 Task: Open a template Informal Letter by  Plum save the file as ledger.odt Remove the following options from template: 'your brand'. Replace Hello Fan with ' Good Morning' and change the date to 32 September, 2023. Replace body of the letter with  Thank you so much for your generous gift. Your thoughtfulness and support mean the world to me. I'm truly grateful for your kindness.; apply Font Style 'Comic Sans MS' and font size  18 Add name: Ryan
Action: Mouse moved to (694, 87)
Screenshot: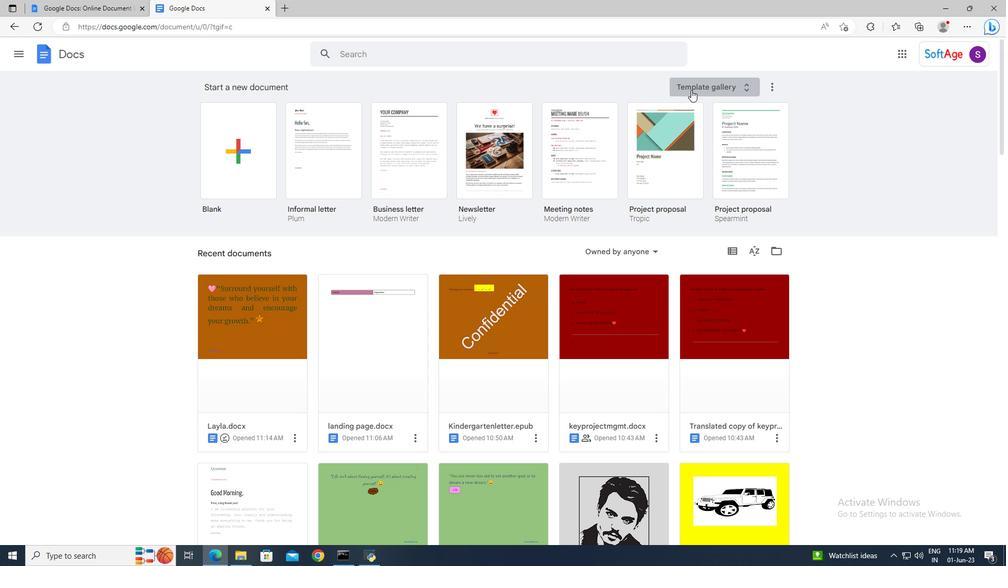 
Action: Mouse pressed left at (694, 87)
Screenshot: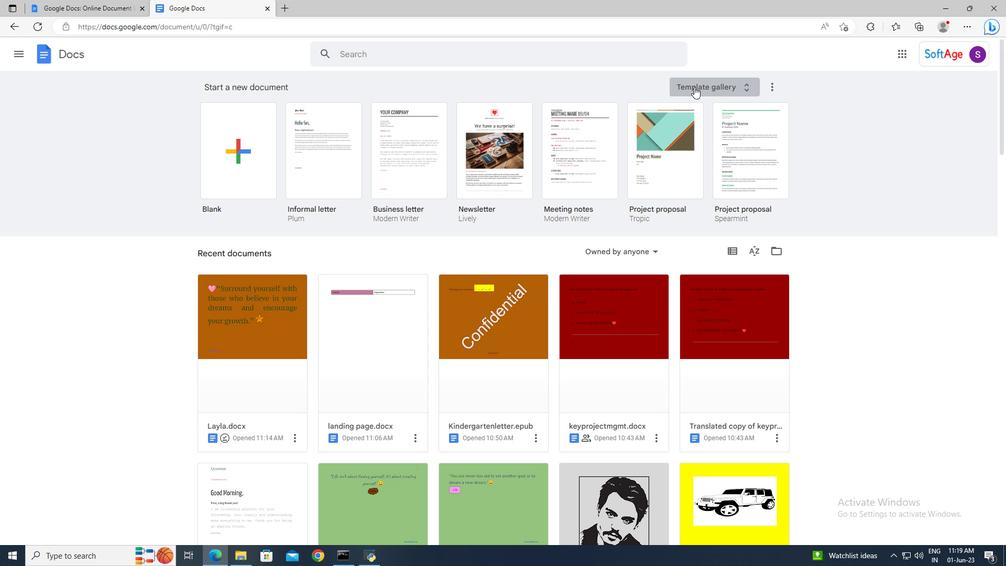 
Action: Mouse moved to (655, 211)
Screenshot: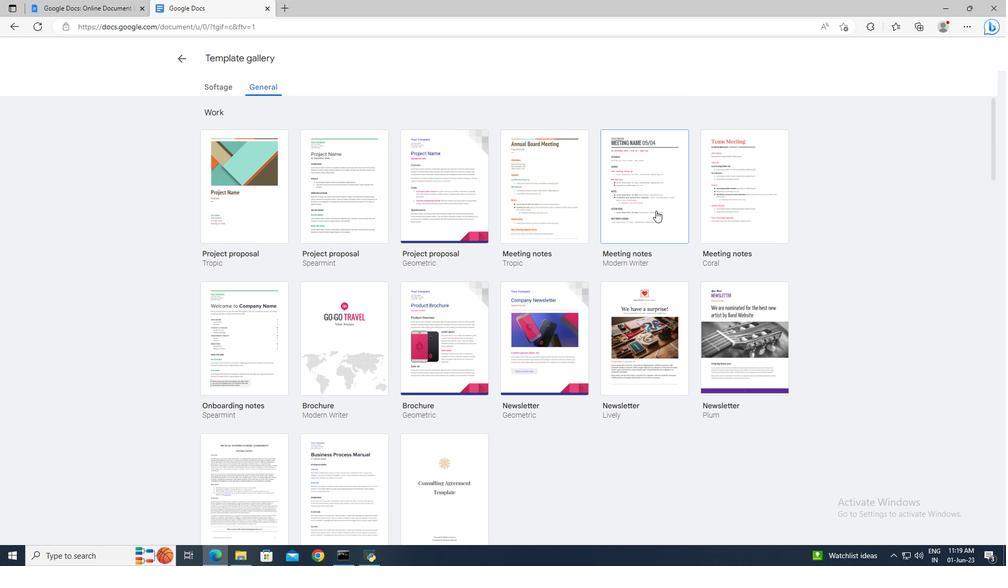 
Action: Mouse scrolled (655, 210) with delta (0, 0)
Screenshot: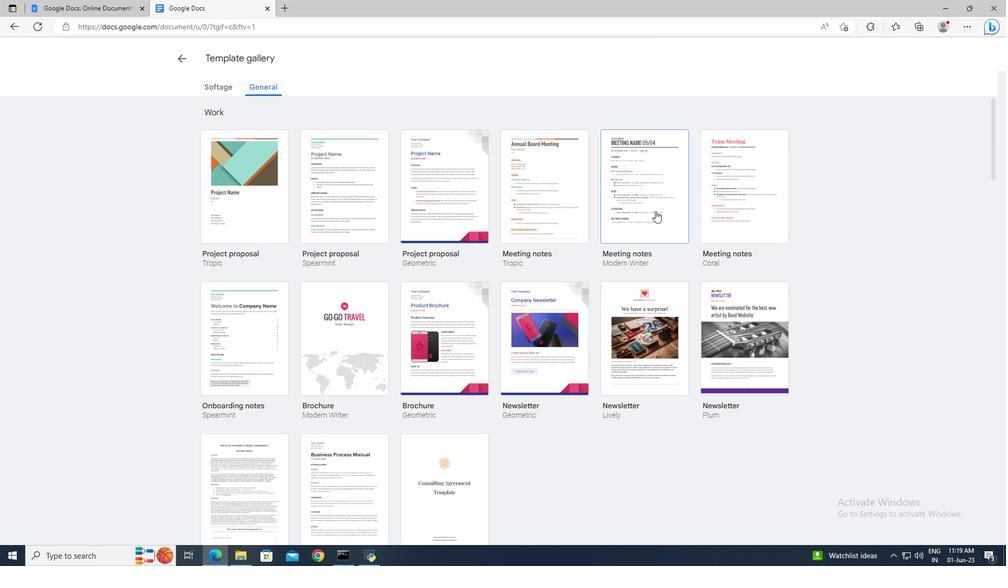 
Action: Mouse scrolled (655, 210) with delta (0, 0)
Screenshot: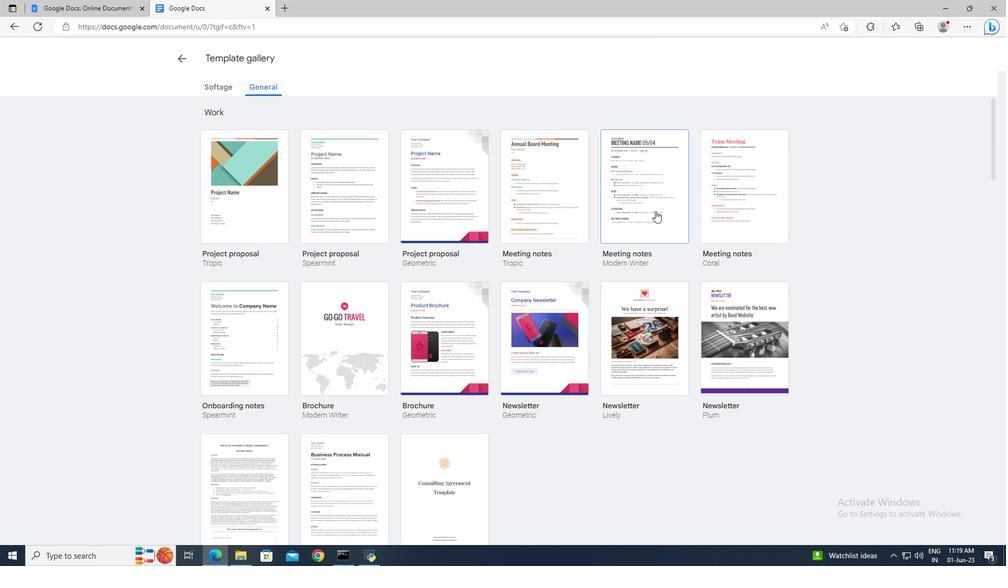 
Action: Mouse scrolled (655, 210) with delta (0, 0)
Screenshot: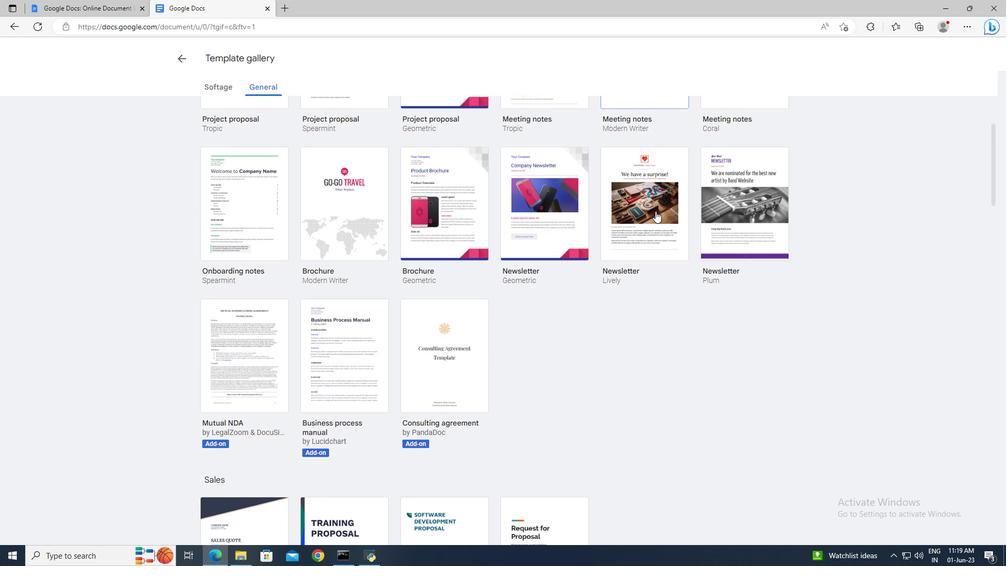 
Action: Mouse scrolled (655, 211) with delta (0, 0)
Screenshot: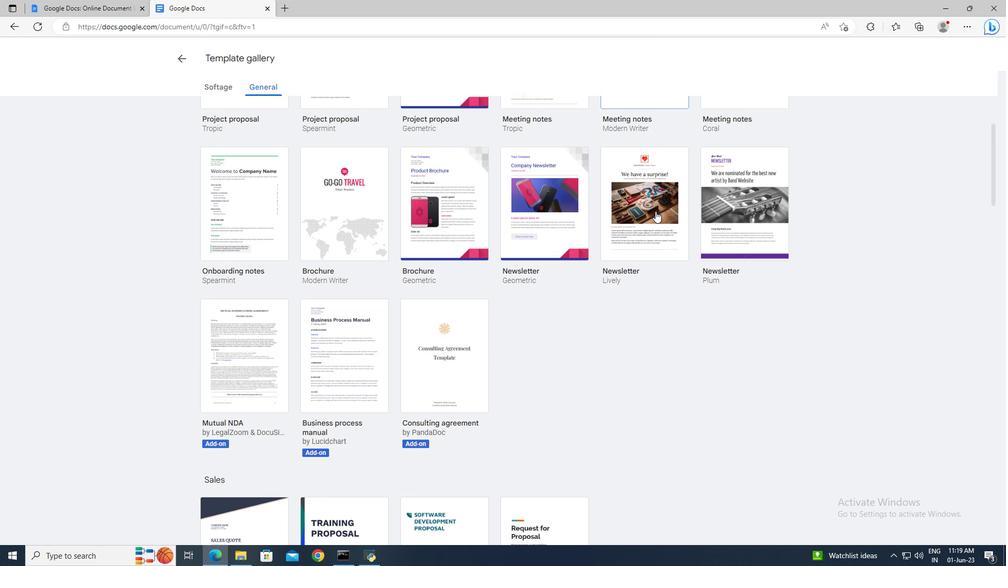 
Action: Mouse scrolled (655, 210) with delta (0, 0)
Screenshot: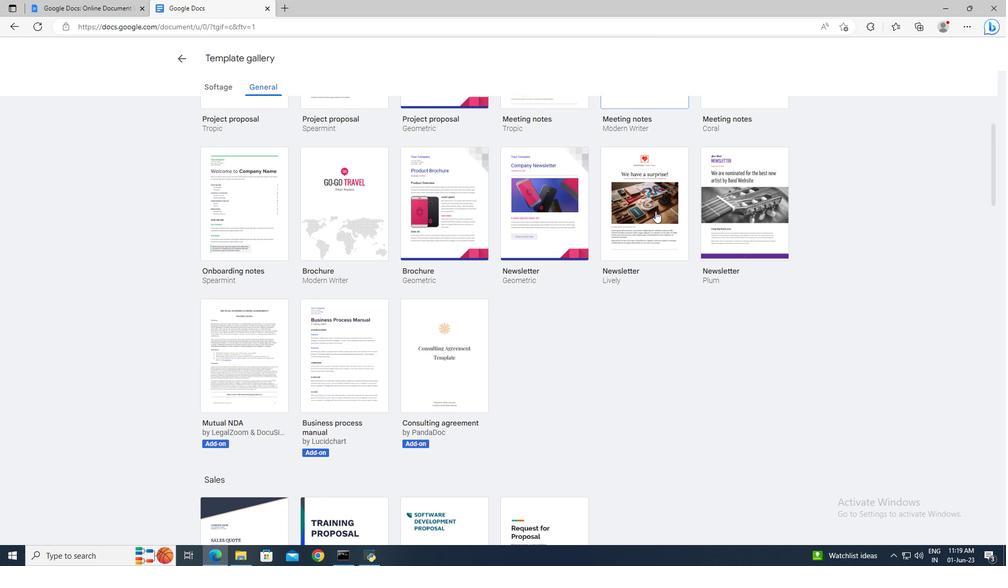 
Action: Mouse scrolled (655, 210) with delta (0, 0)
Screenshot: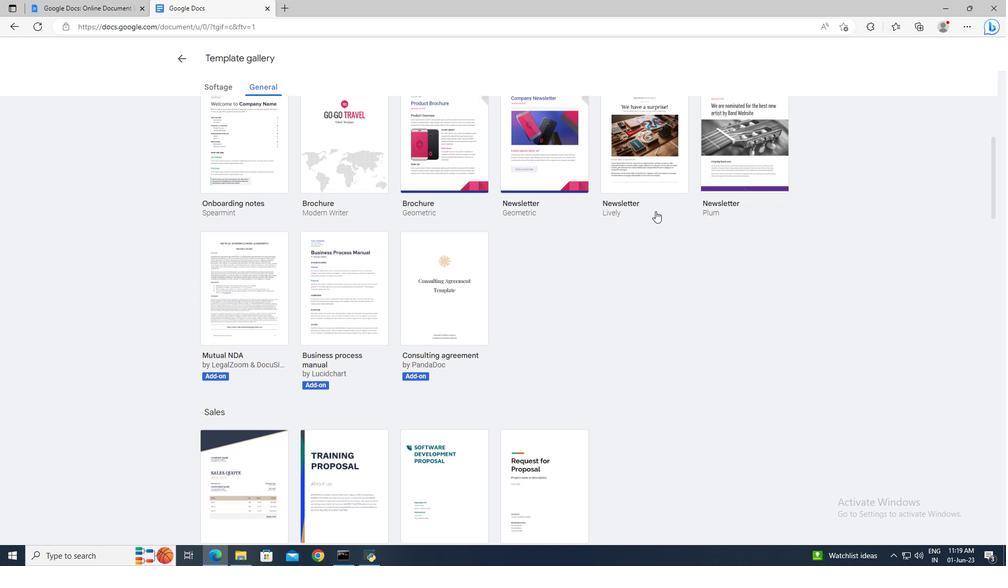 
Action: Mouse scrolled (655, 210) with delta (0, 0)
Screenshot: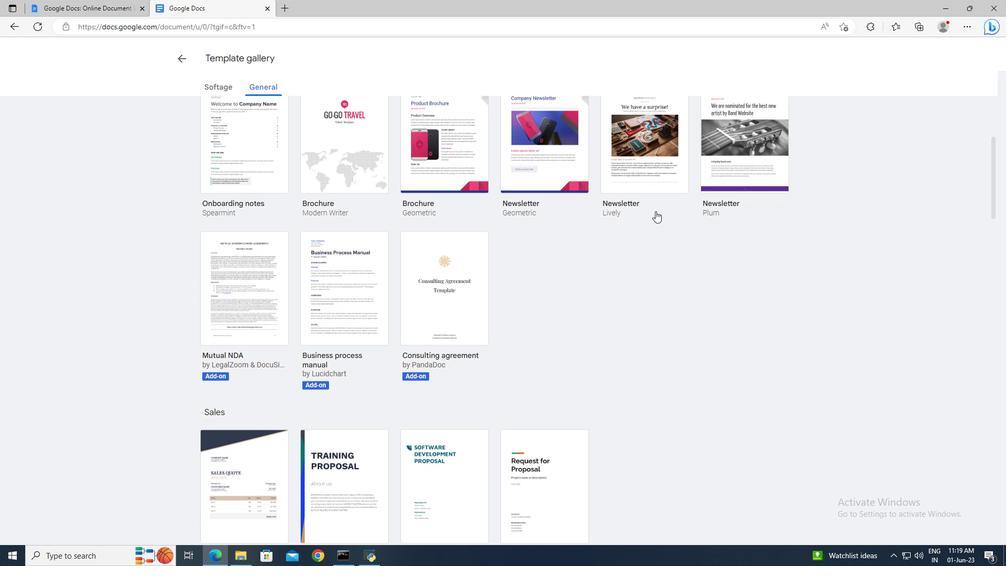 
Action: Mouse scrolled (655, 210) with delta (0, 0)
Screenshot: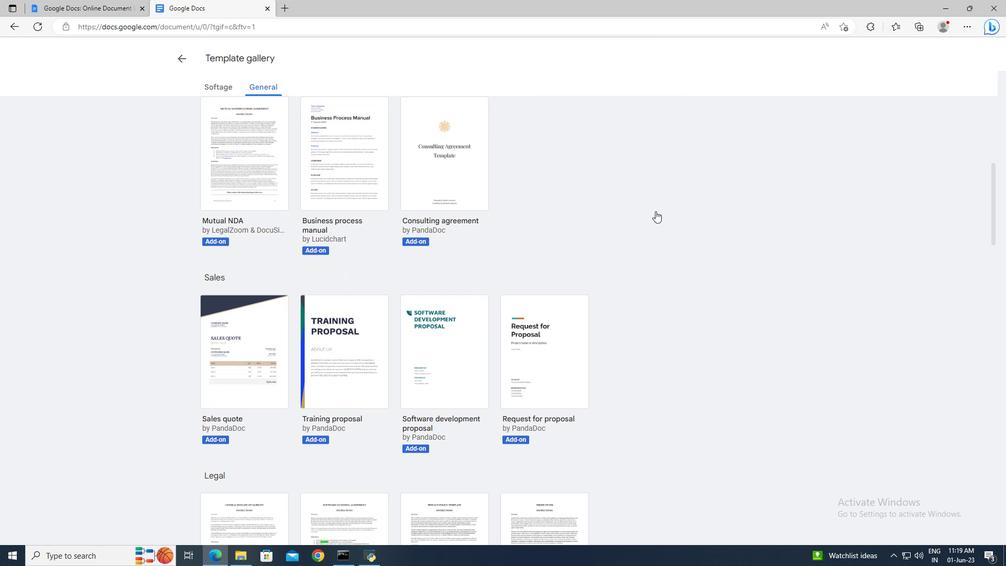 
Action: Mouse scrolled (655, 210) with delta (0, 0)
Screenshot: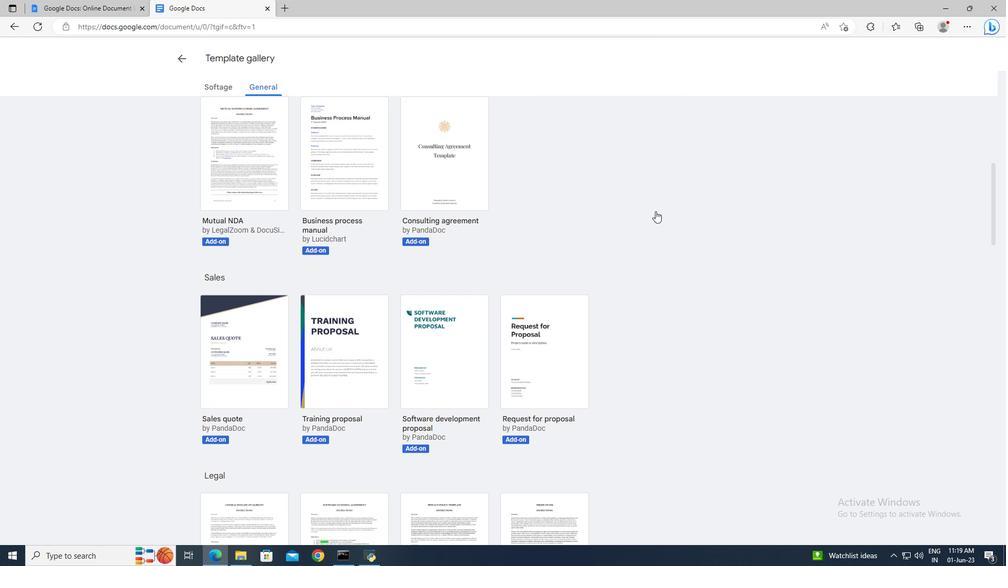 
Action: Mouse scrolled (655, 210) with delta (0, 0)
Screenshot: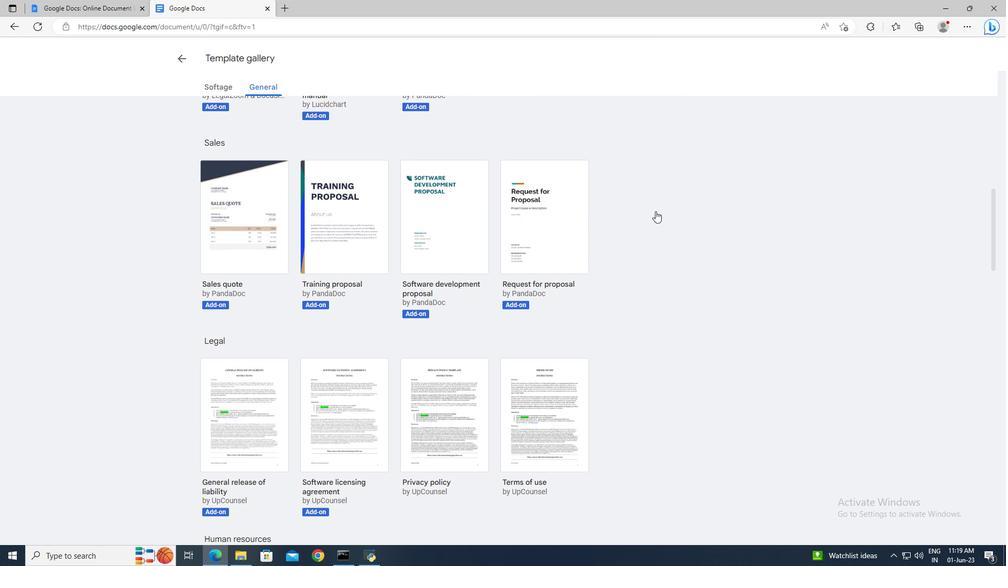 
Action: Mouse scrolled (655, 210) with delta (0, 0)
Screenshot: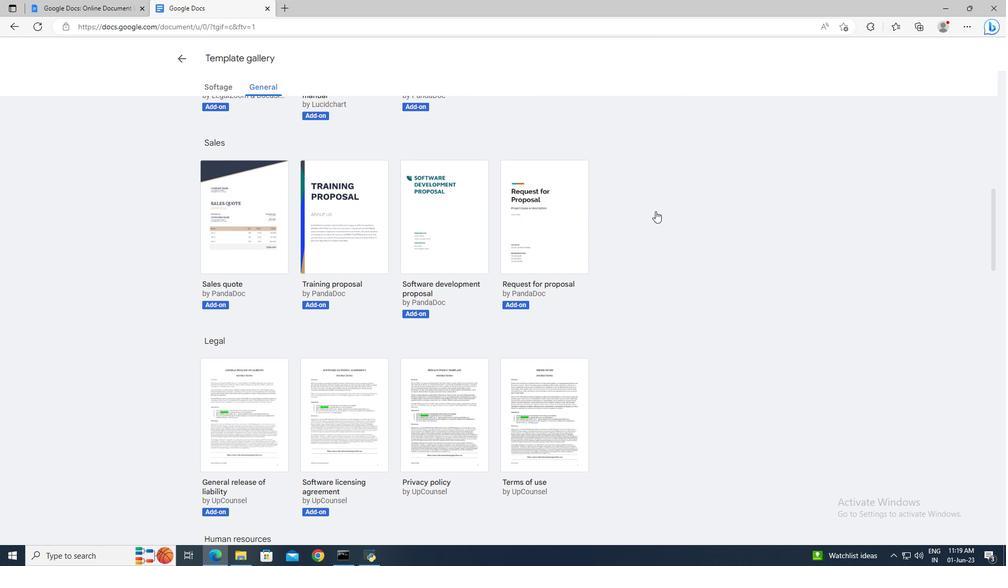 
Action: Mouse scrolled (655, 210) with delta (0, 0)
Screenshot: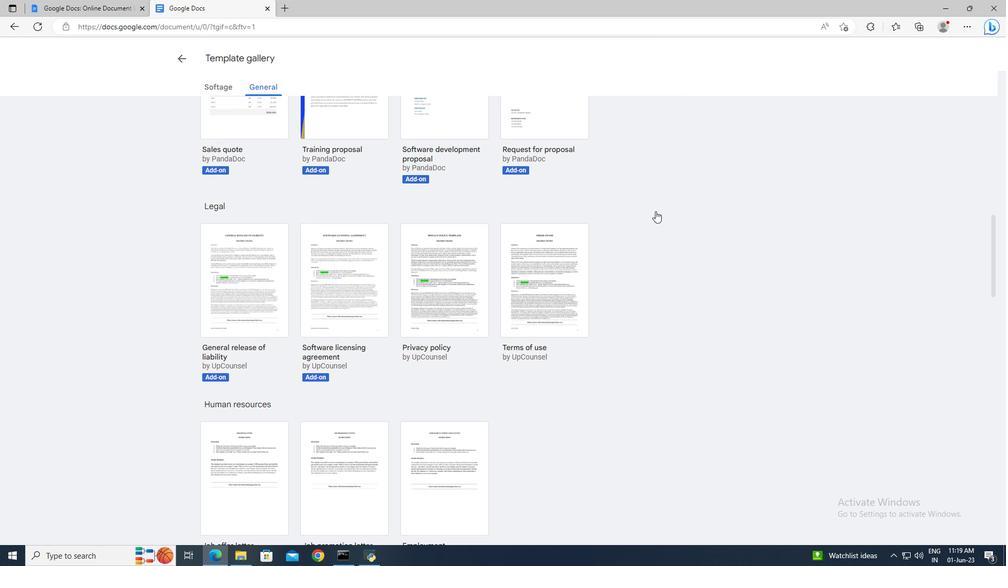 
Action: Mouse scrolled (655, 210) with delta (0, 0)
Screenshot: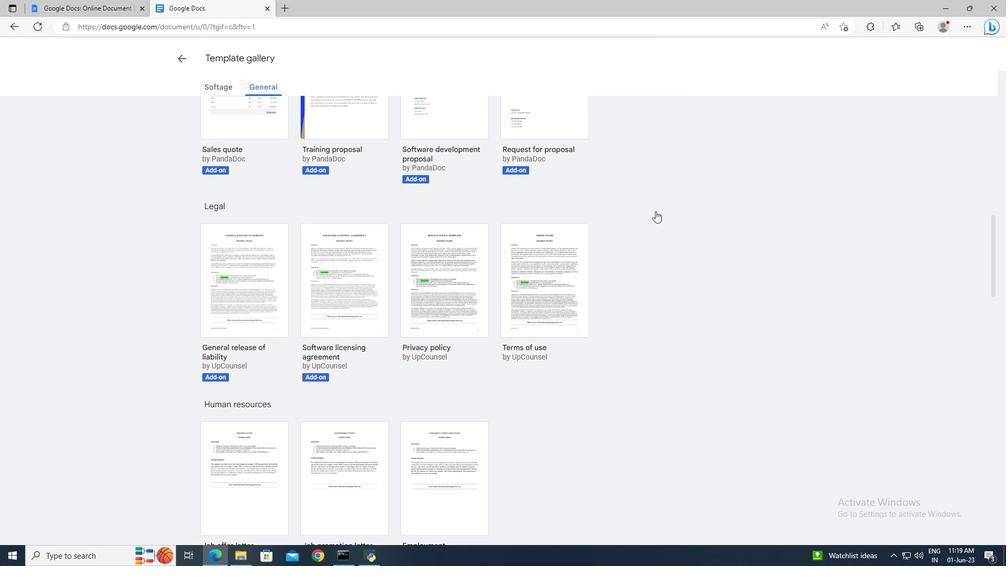 
Action: Mouse scrolled (655, 210) with delta (0, 0)
Screenshot: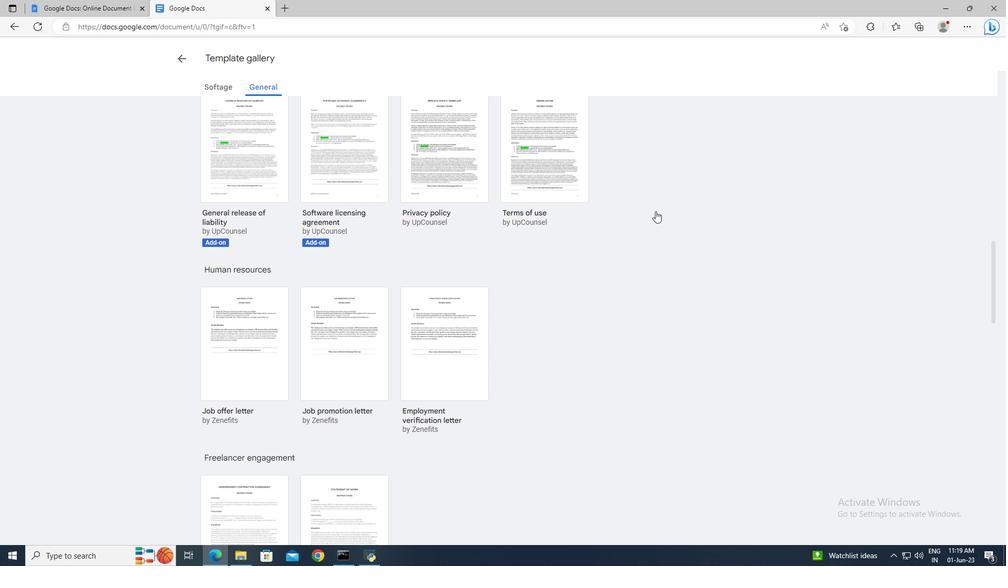 
Action: Mouse scrolled (655, 210) with delta (0, 0)
Screenshot: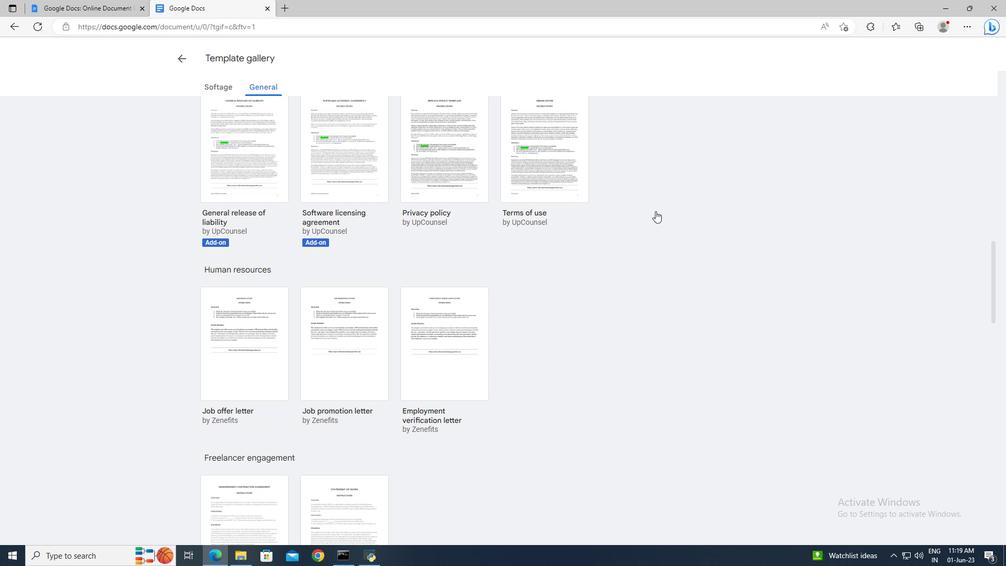 
Action: Mouse scrolled (655, 210) with delta (0, 0)
Screenshot: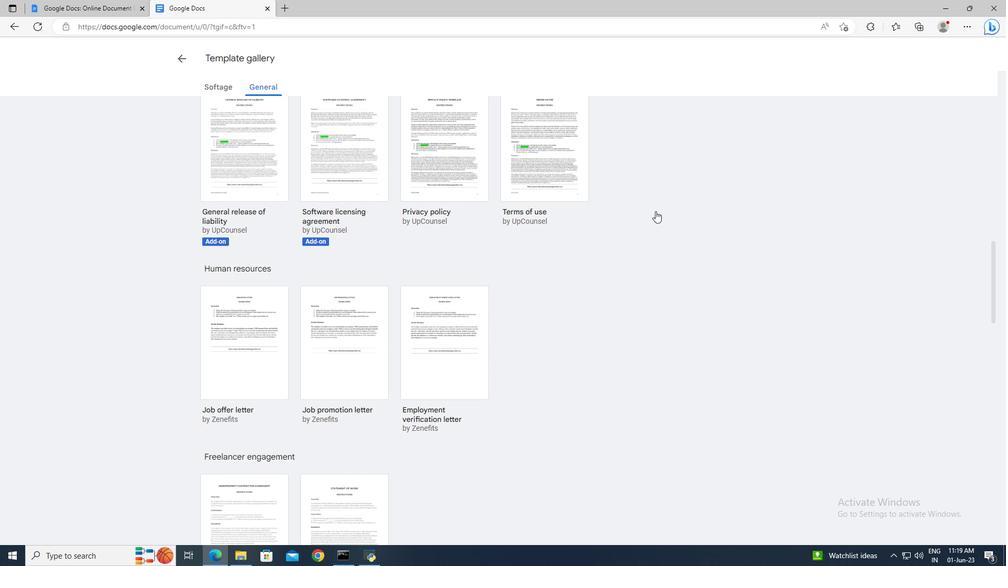 
Action: Mouse scrolled (655, 210) with delta (0, 0)
Screenshot: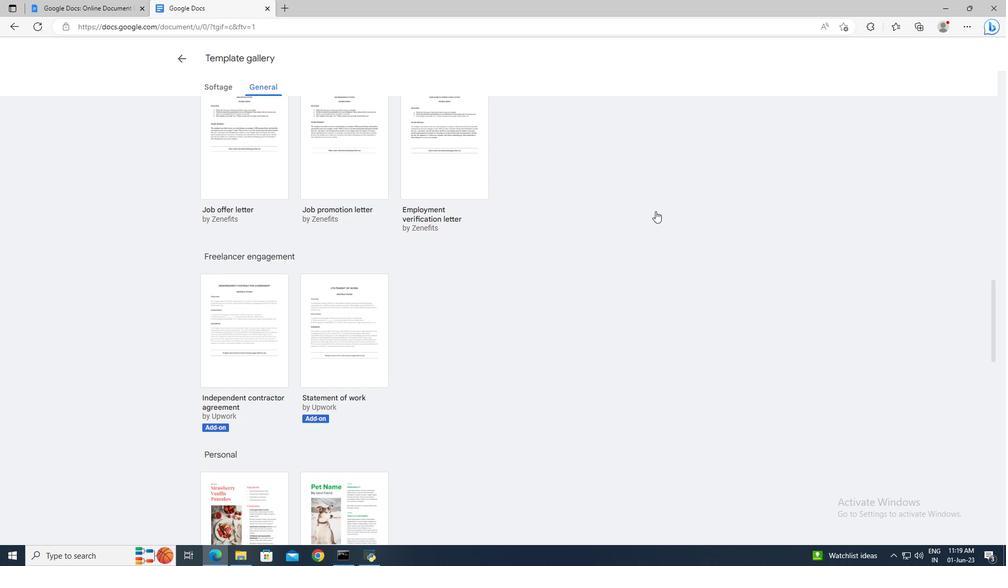 
Action: Mouse scrolled (655, 210) with delta (0, 0)
Screenshot: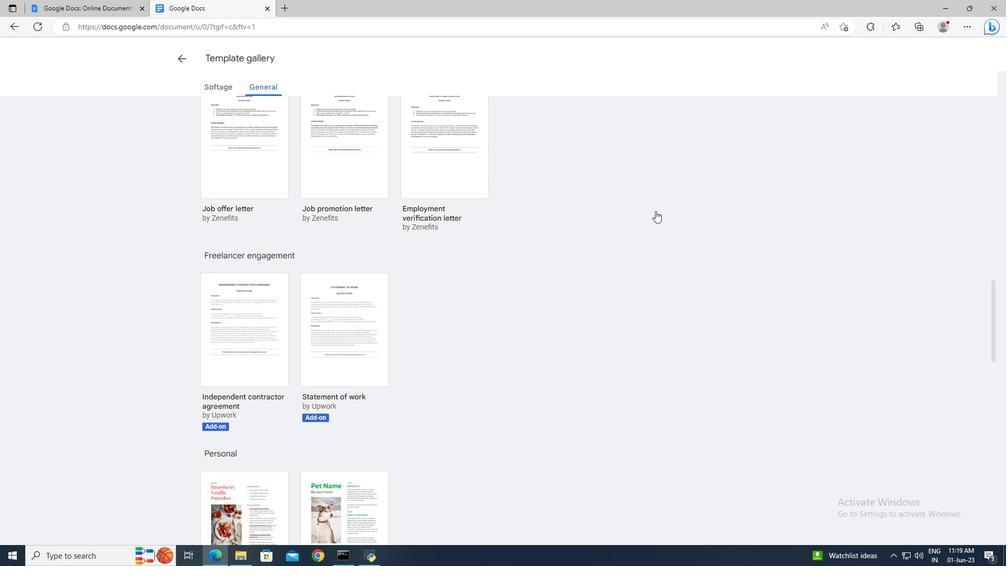 
Action: Mouse scrolled (655, 210) with delta (0, 0)
Screenshot: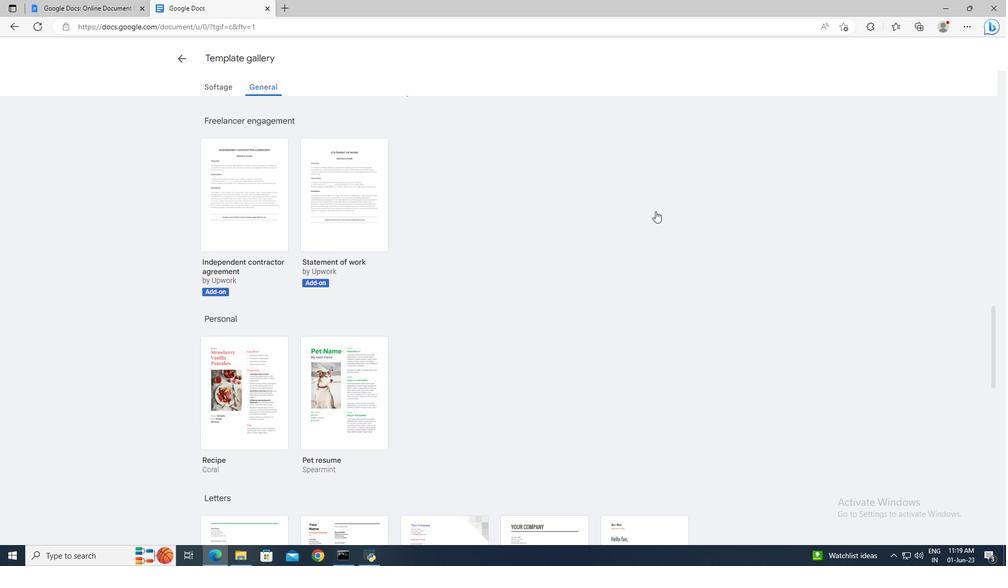 
Action: Mouse scrolled (655, 210) with delta (0, 0)
Screenshot: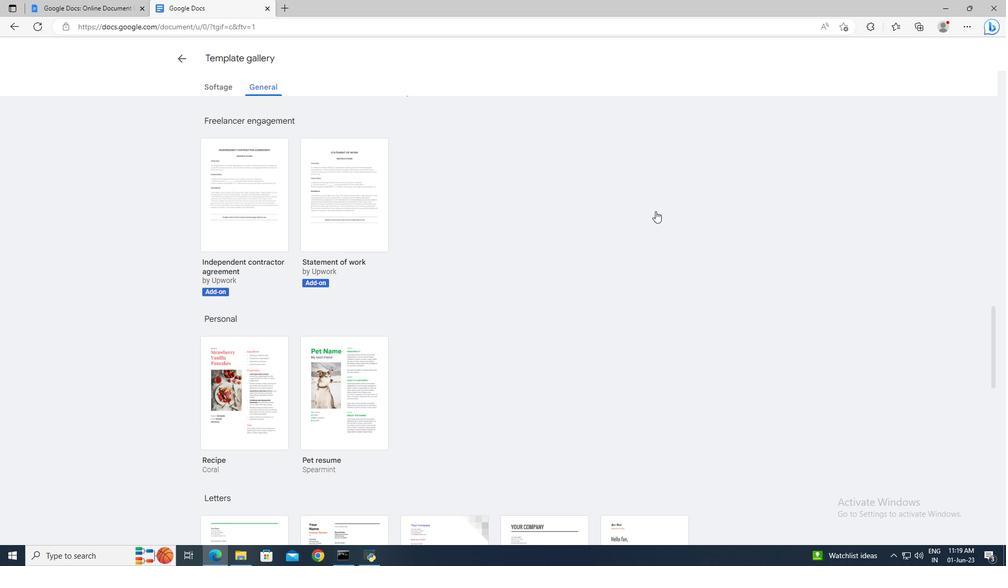 
Action: Mouse scrolled (655, 210) with delta (0, 0)
Screenshot: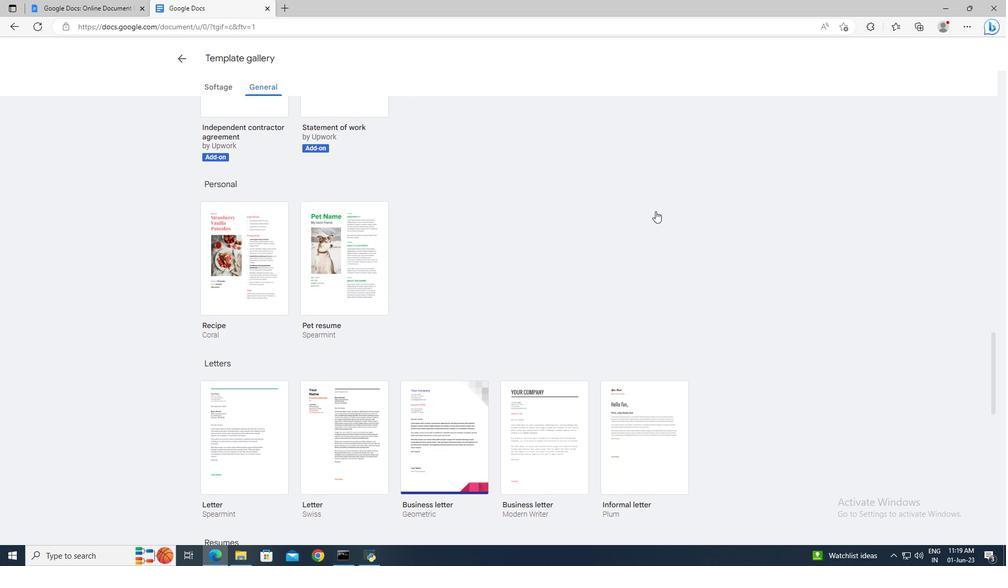 
Action: Mouse scrolled (655, 210) with delta (0, 0)
Screenshot: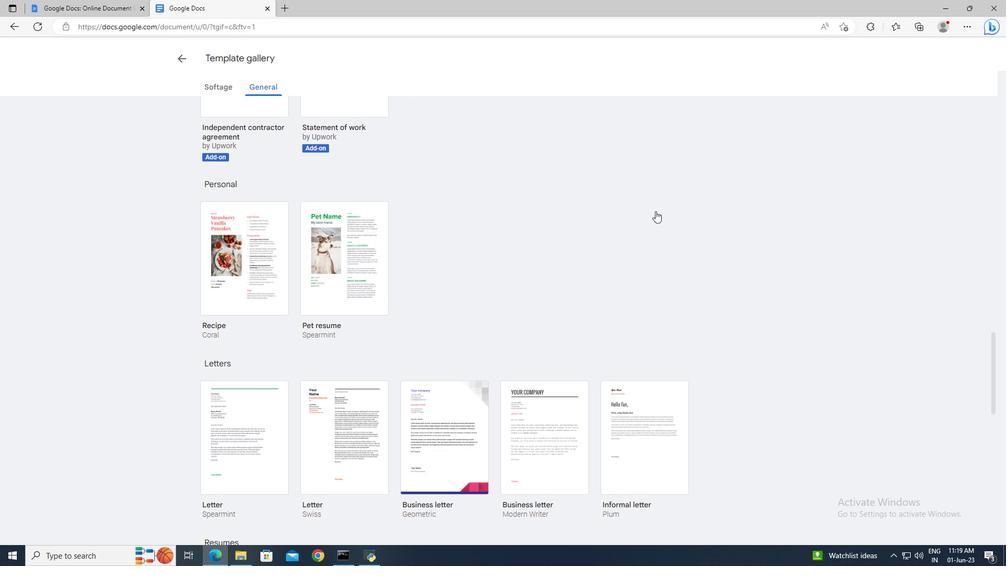 
Action: Mouse moved to (657, 332)
Screenshot: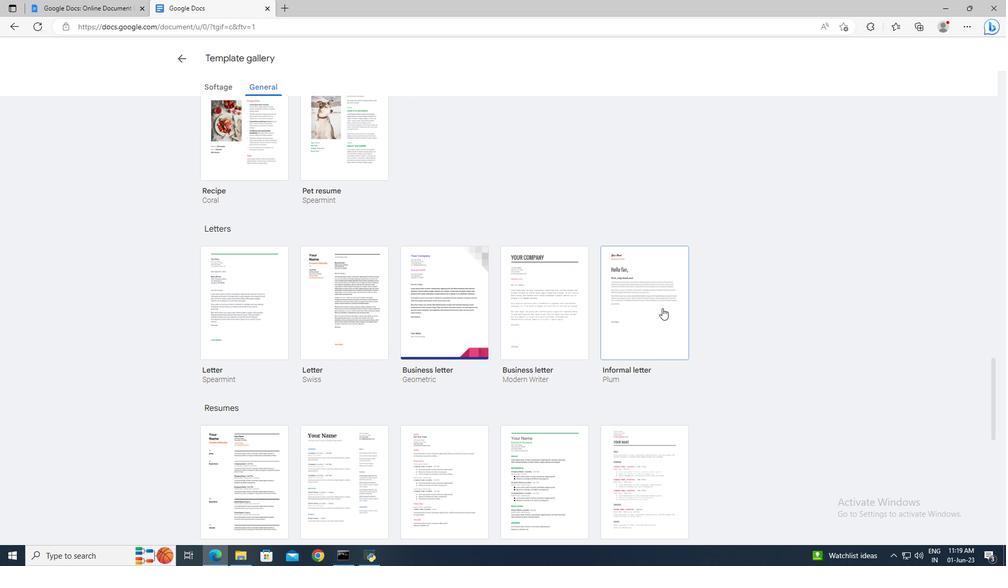 
Action: Mouse pressed left at (657, 332)
Screenshot: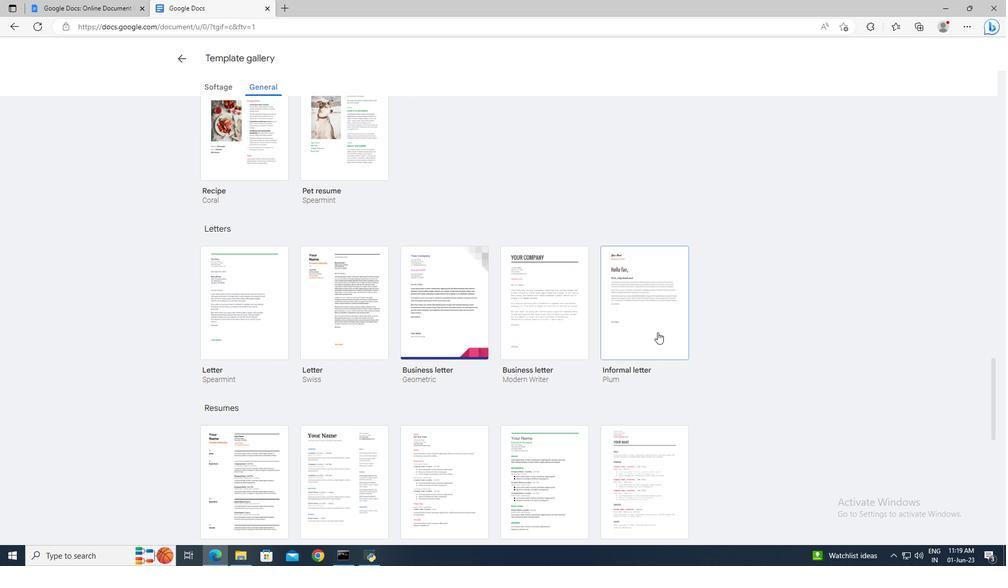 
Action: Mouse moved to (81, 48)
Screenshot: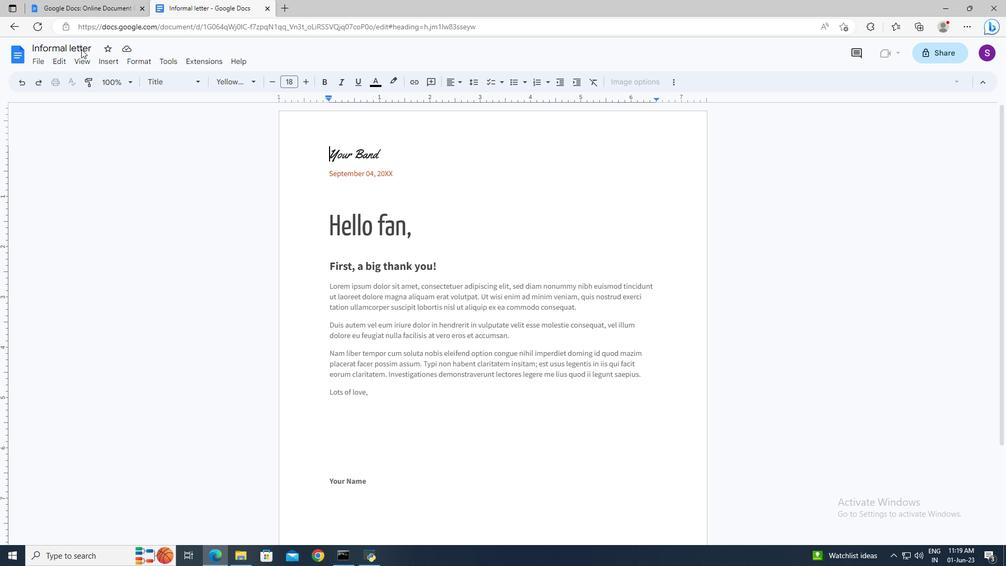 
Action: Mouse pressed left at (81, 48)
Screenshot: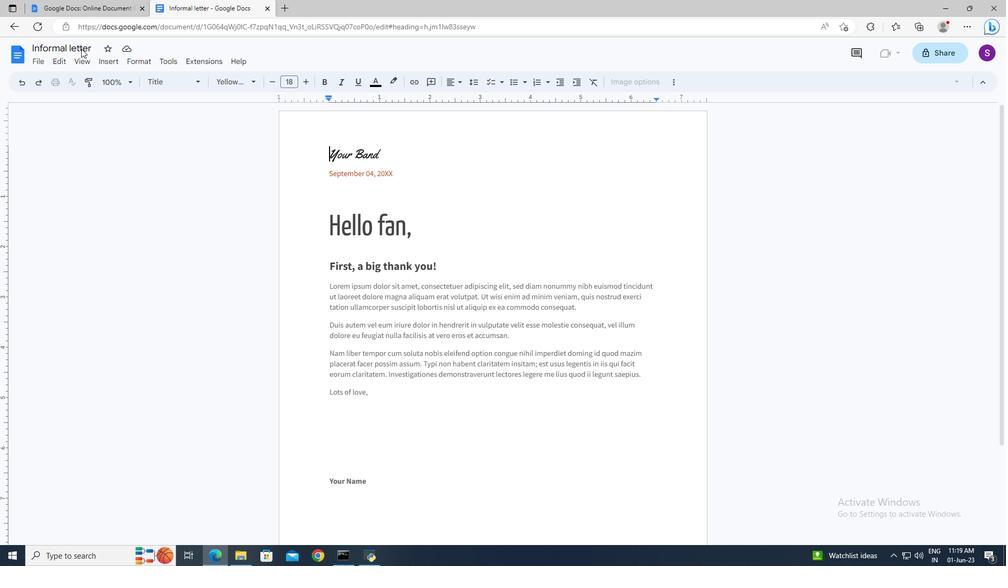 
Action: Key pressed ctrl+A<Key.delete>ledger.odt<Key.enter>
Screenshot: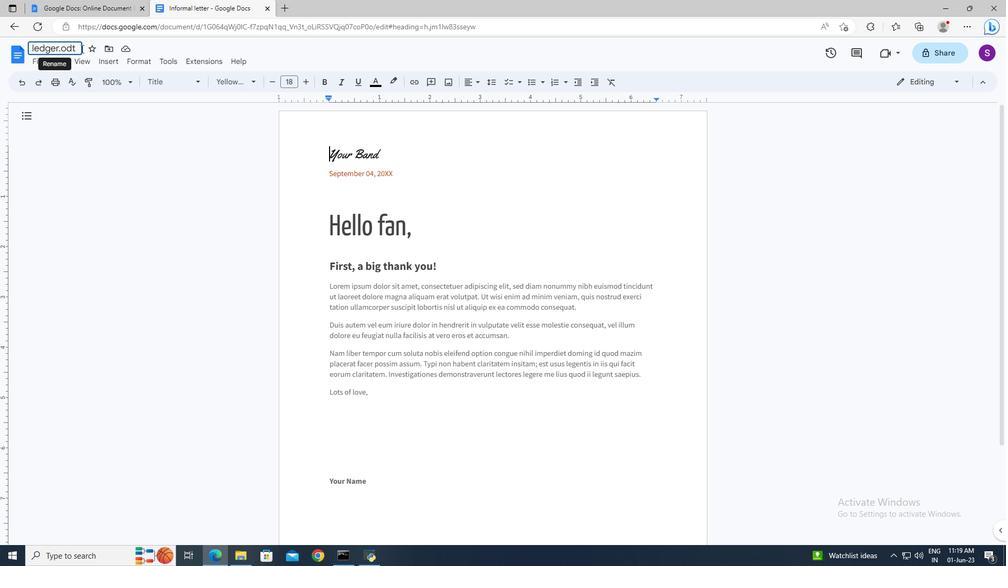 
Action: Mouse moved to (330, 158)
Screenshot: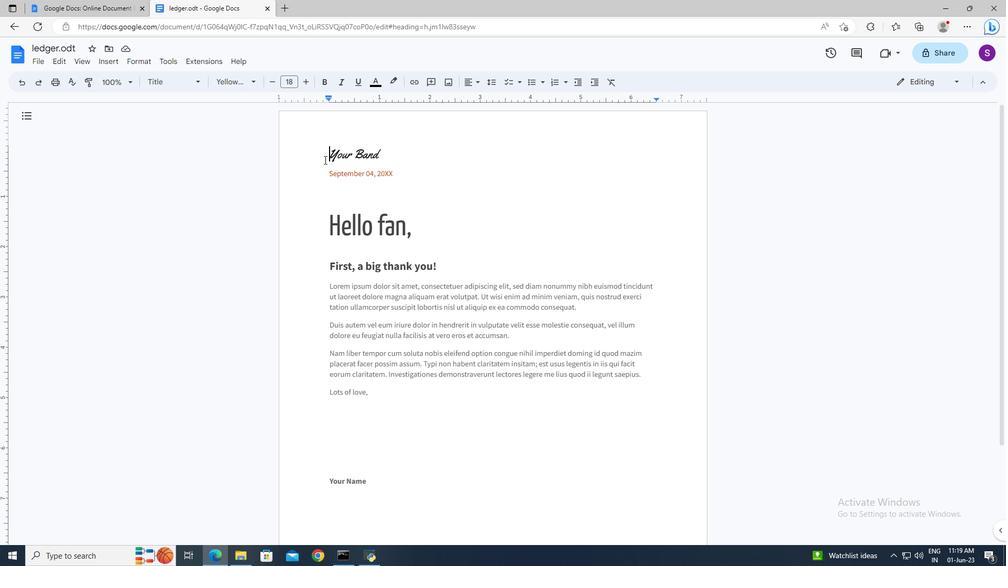 
Action: Mouse pressed left at (330, 158)
Screenshot: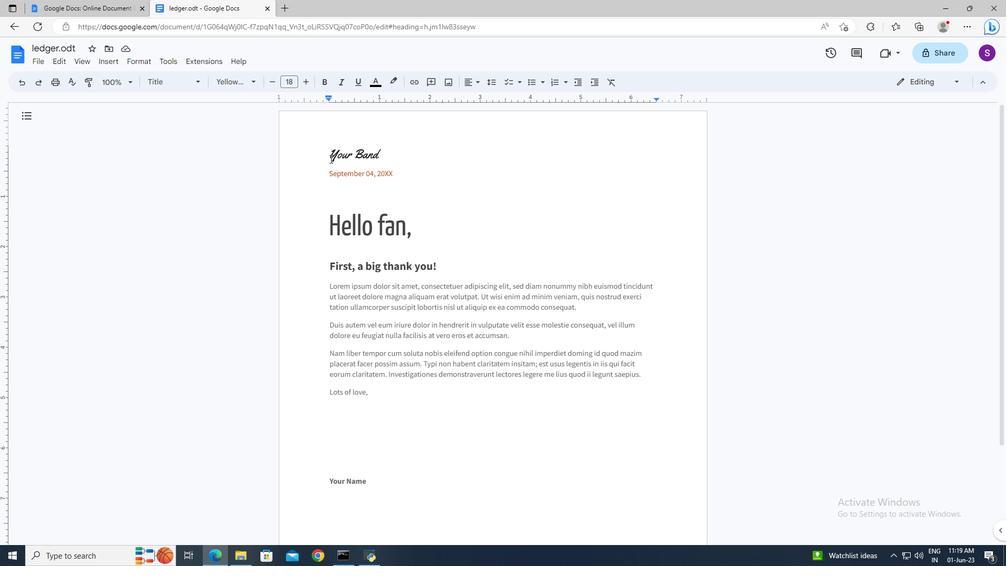 
Action: Mouse moved to (329, 158)
Screenshot: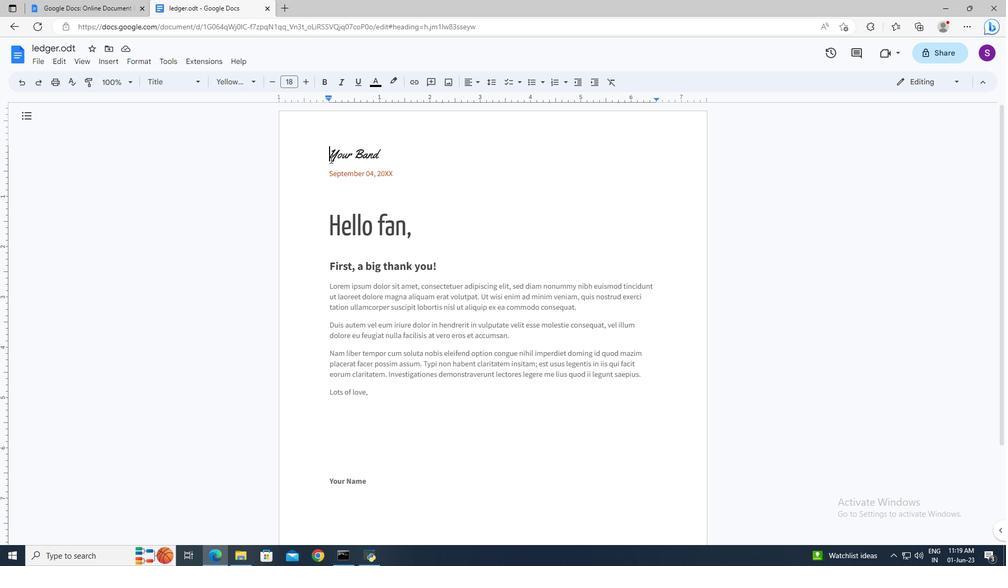 
Action: Key pressed <Key.shift><Key.right><Key.right>
Screenshot: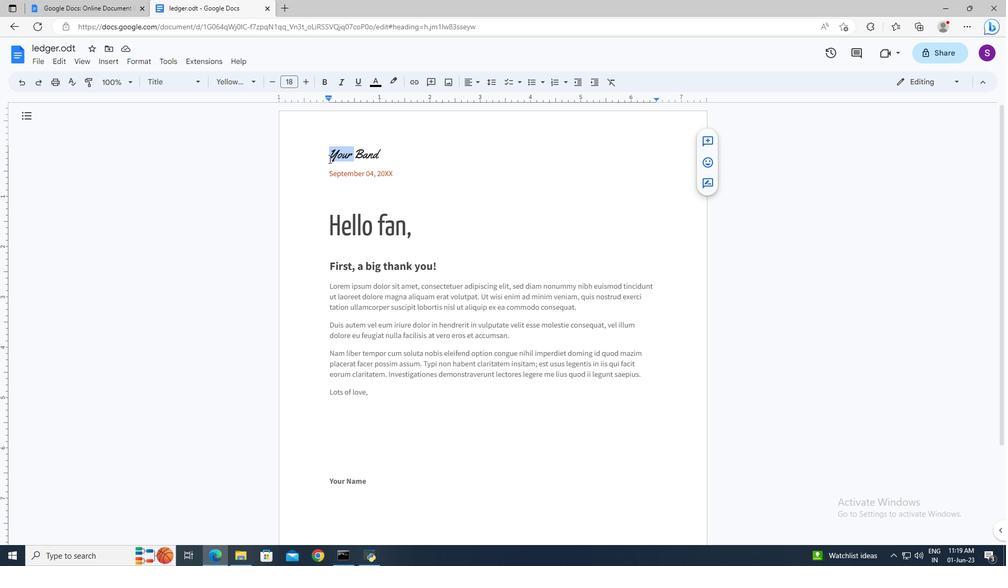 
Action: Mouse moved to (329, 158)
Screenshot: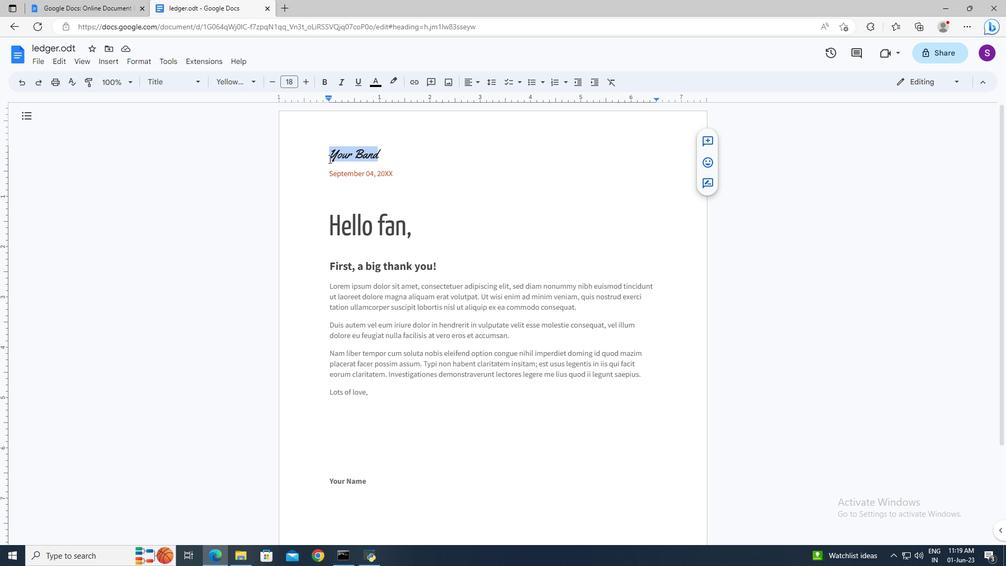 
Action: Key pressed <Key.delete>
Screenshot: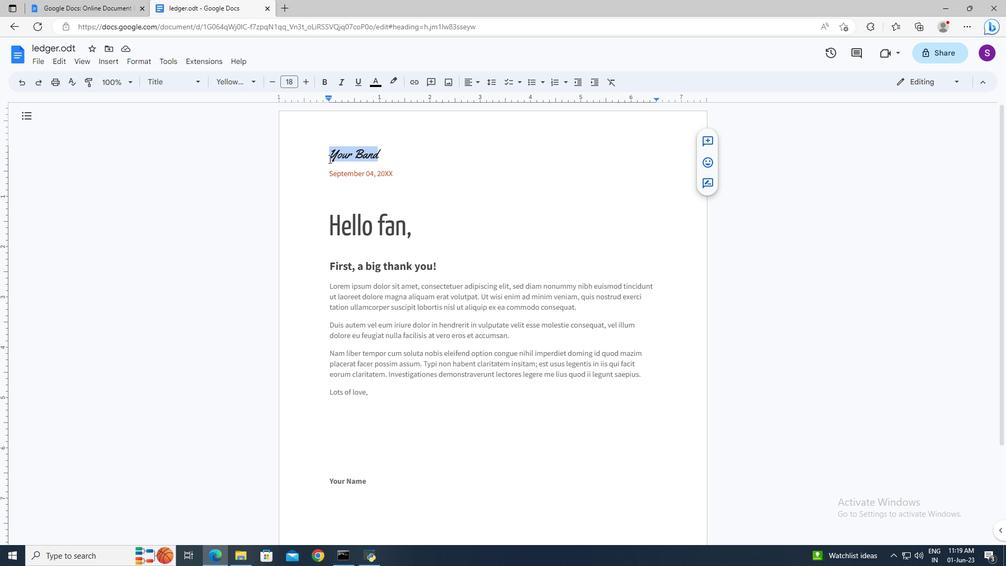 
Action: Mouse moved to (330, 235)
Screenshot: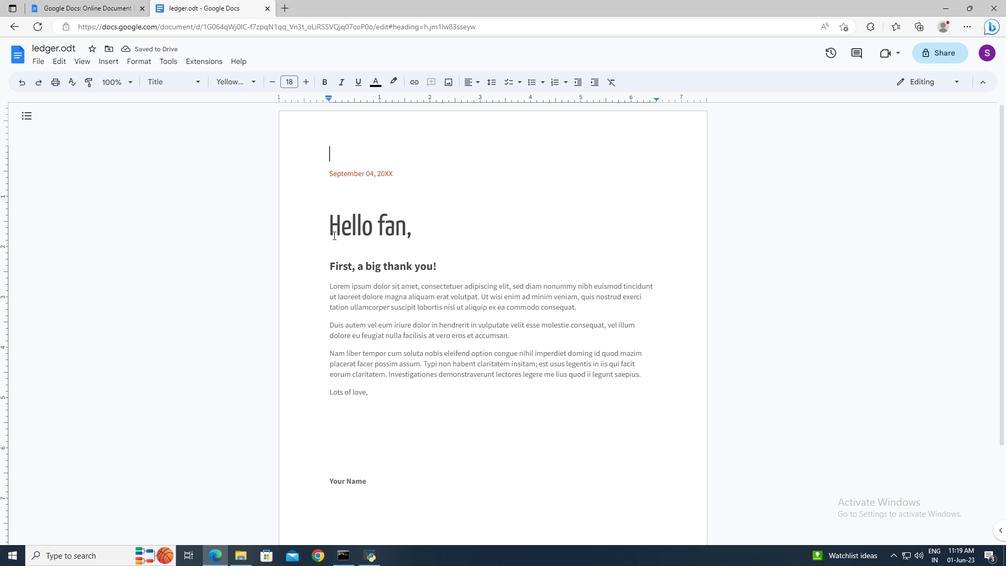 
Action: Mouse pressed left at (330, 235)
Screenshot: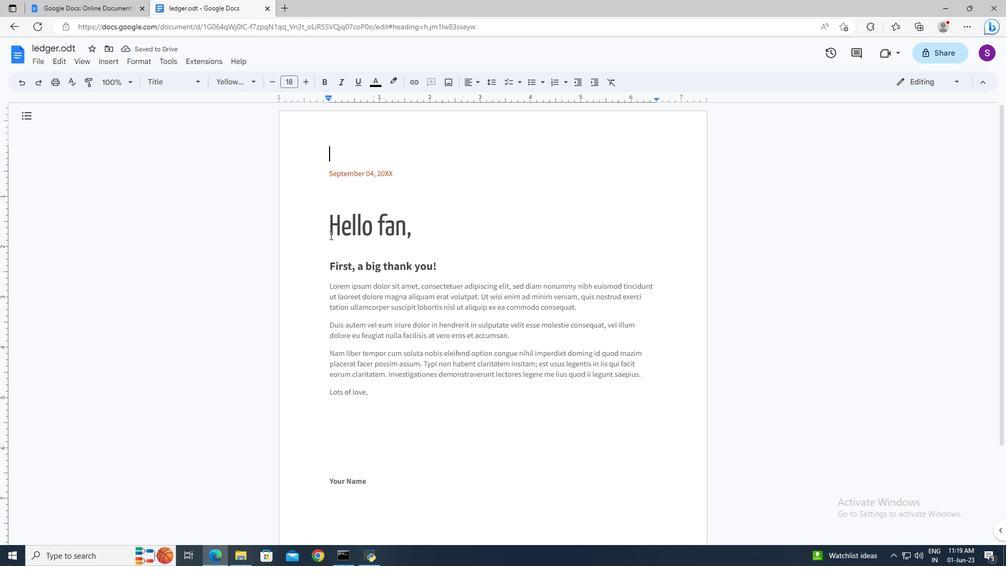 
Action: Key pressed <Key.shift><Key.right><Key.right><Key.delete><Key.shift>Good<Key.space><Key.shift>Morning
Screenshot: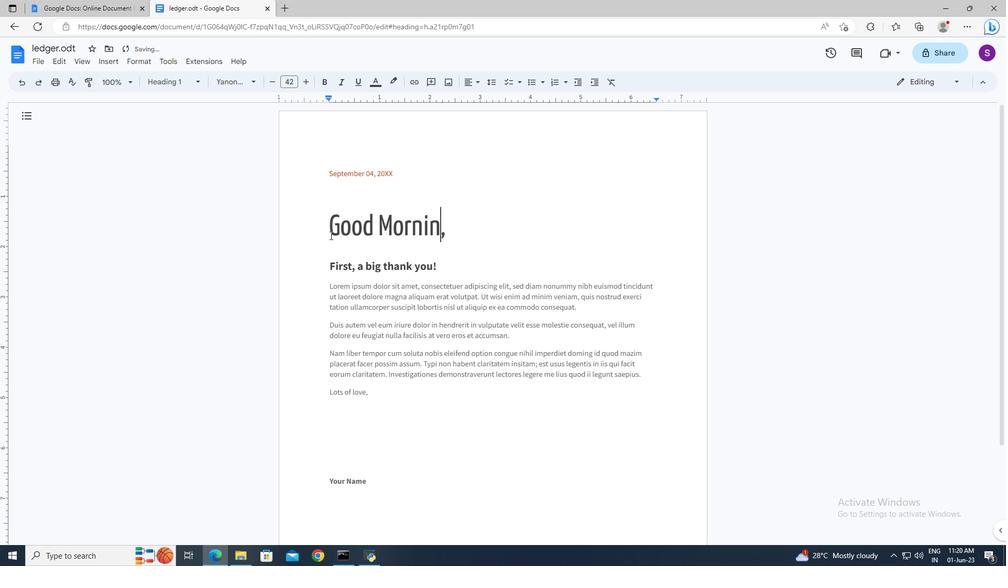 
Action: Mouse moved to (331, 172)
Screenshot: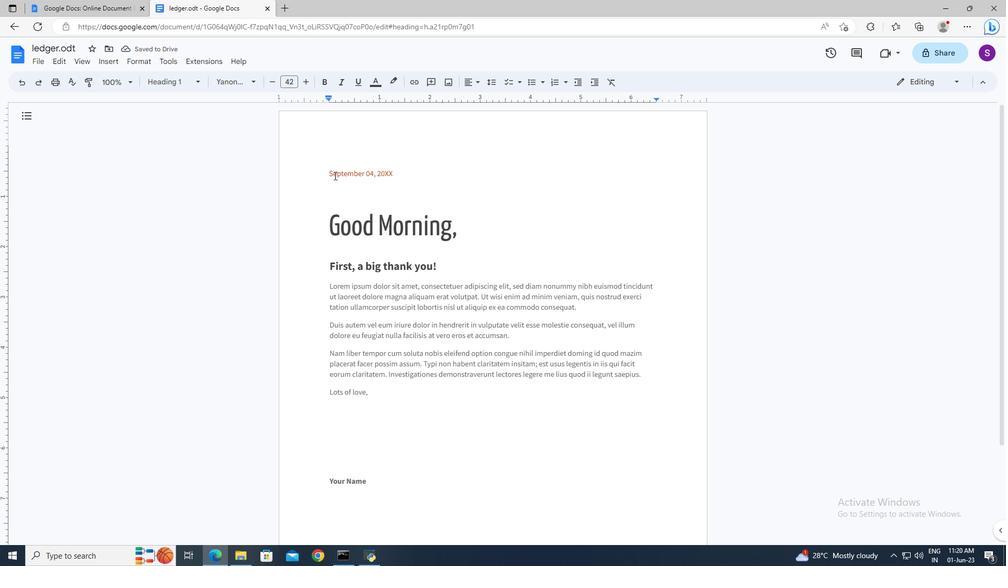 
Action: Mouse pressed left at (331, 172)
Screenshot: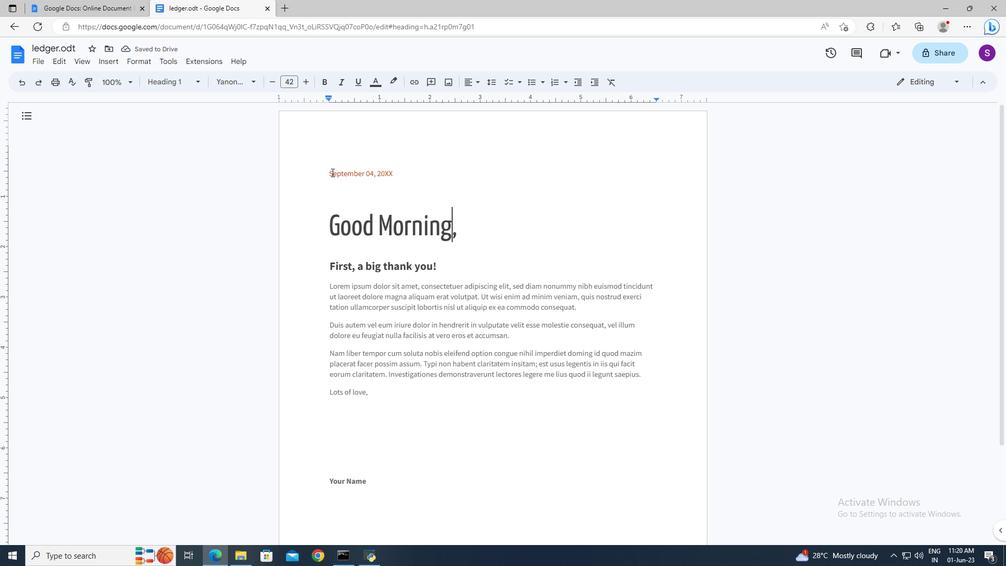 
Action: Key pressed <Key.left><Key.shift><Key.right><Key.right><Key.right><Key.right><Key.delete>32<Key.space><Key.shift_r>September,<Key.space>2023
Screenshot: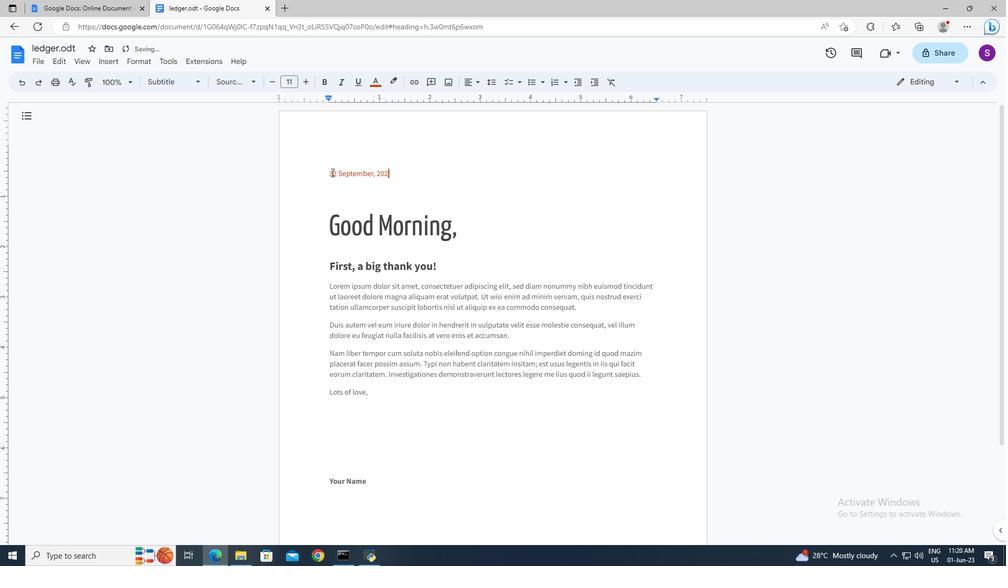 
Action: Mouse moved to (327, 290)
Screenshot: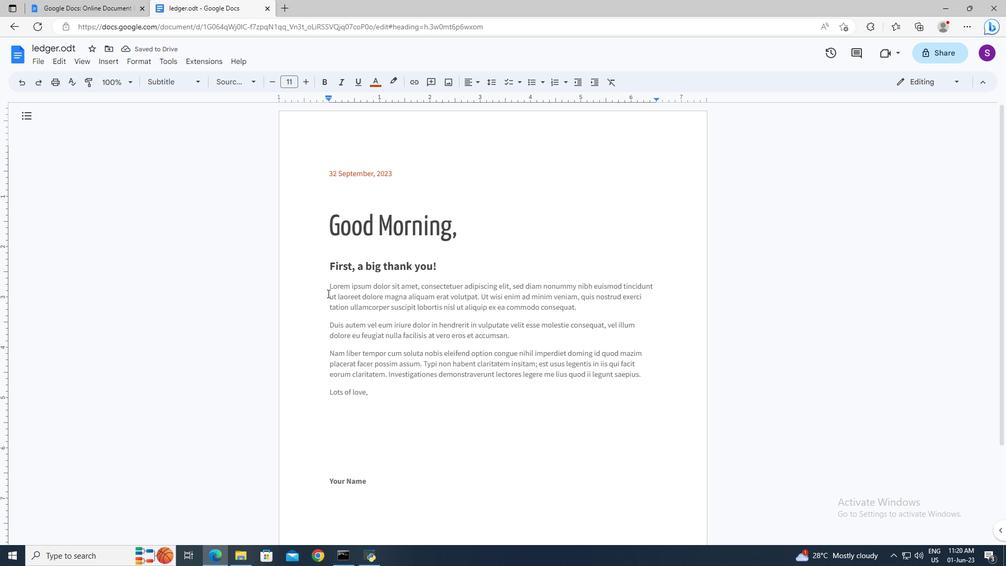 
Action: Mouse pressed left at (327, 290)
Screenshot: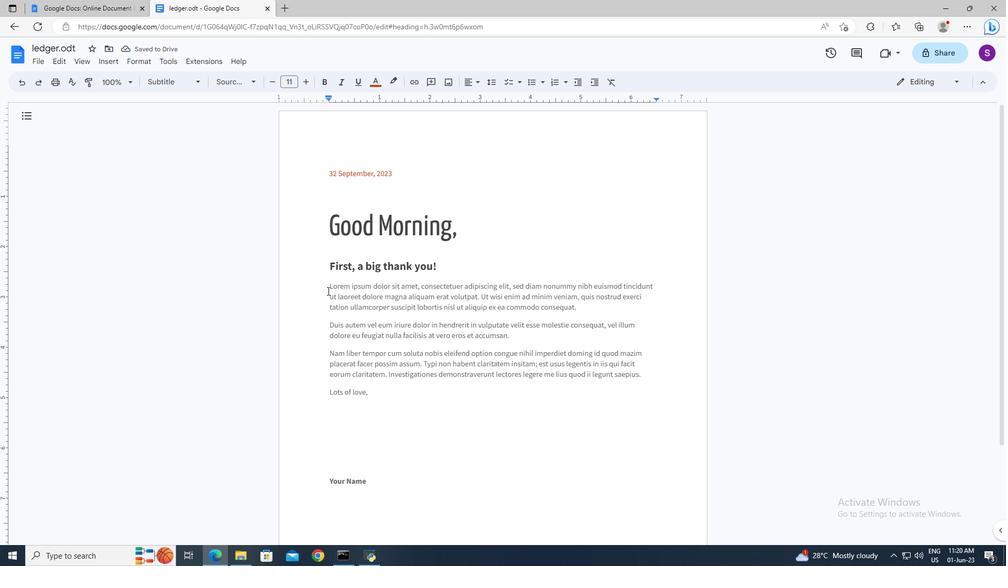 
Action: Key pressed <Key.shift><Key.down><Key.down><Key.down><Key.shift>Thank<Key.space>you<Key.space>so<Key.space>much<Key.space>for<Key.space>your<Key.space>generous<Key.space>gift.<Key.space><Key.shift>Your<Key.space>thoughtfulness<Key.space>and<Key.space>support<Key.space>mean<Key.space>the<Key.space>world<Key.space>to<Key.space>me.<Key.space><Key.shift>I<Key.space><Key.backspace>'m<Key.space>truly<Key.space>grateful<Key.space>for<Key.space>your<Key.space>kindness.
Screenshot: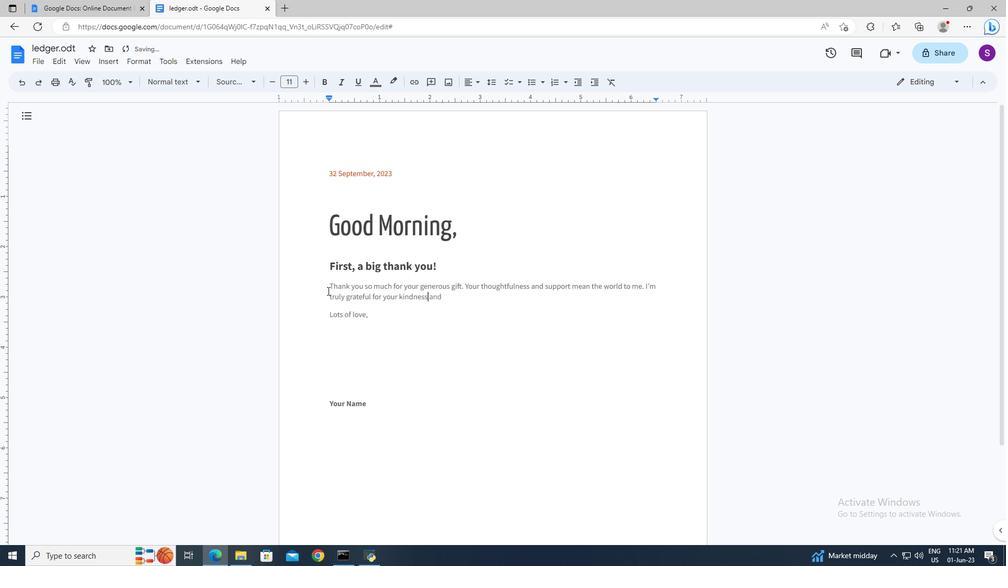 
Action: Mouse moved to (443, 299)
Screenshot: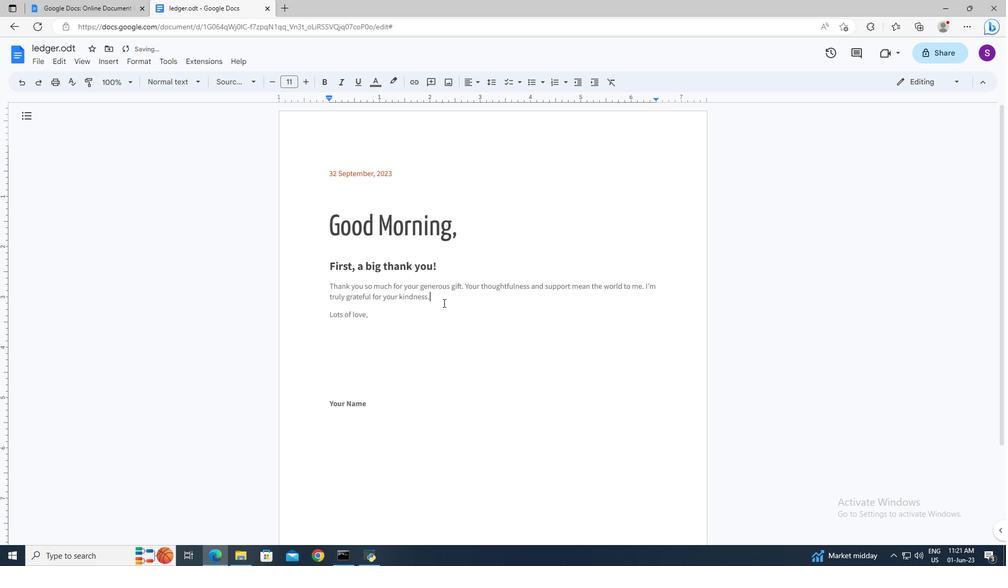 
Action: Mouse pressed left at (443, 299)
Screenshot: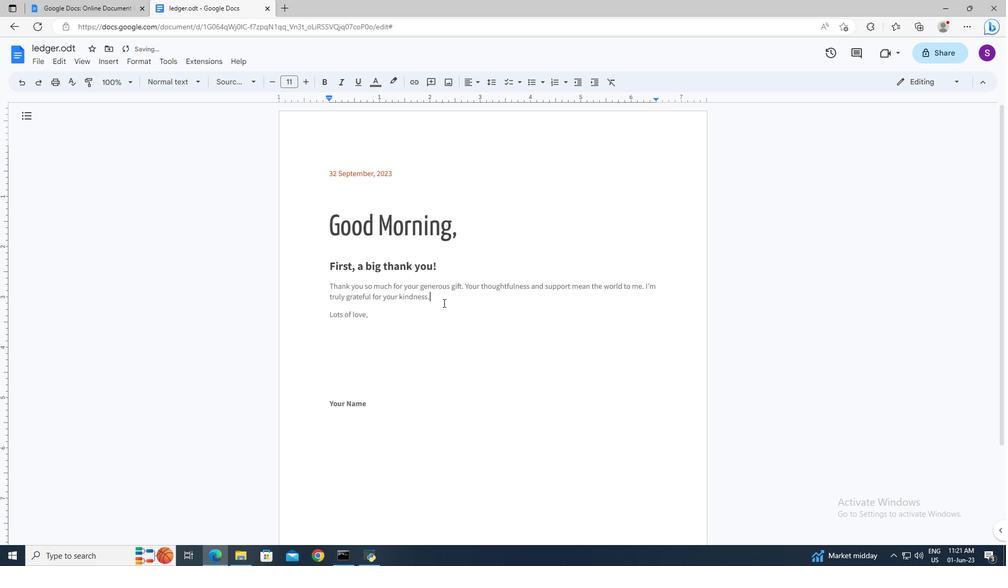 
Action: Mouse moved to (443, 298)
Screenshot: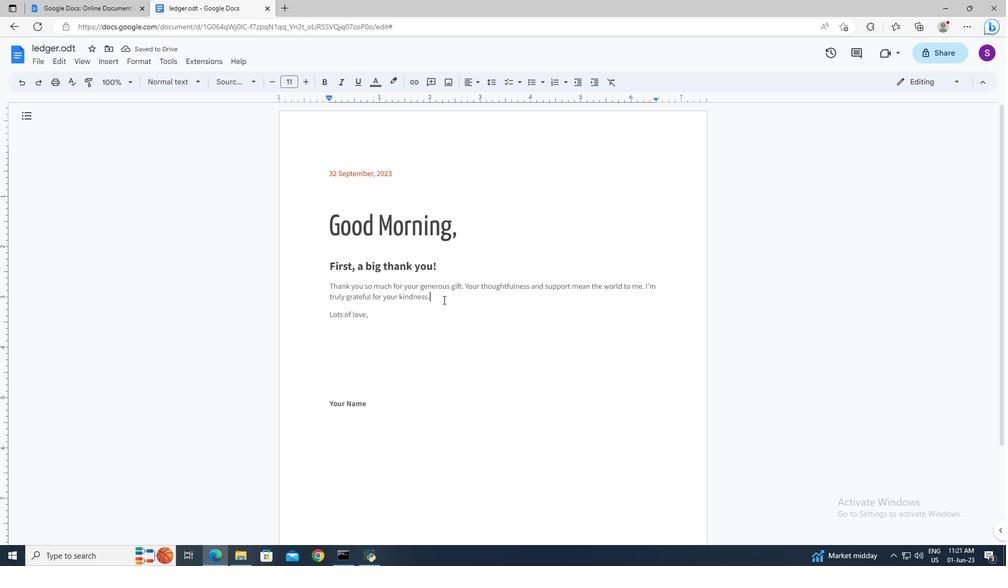 
Action: Key pressed <Key.shift><Key.shift><Key.shift><Key.shift><Key.shift><Key.shift><Key.up>
Screenshot: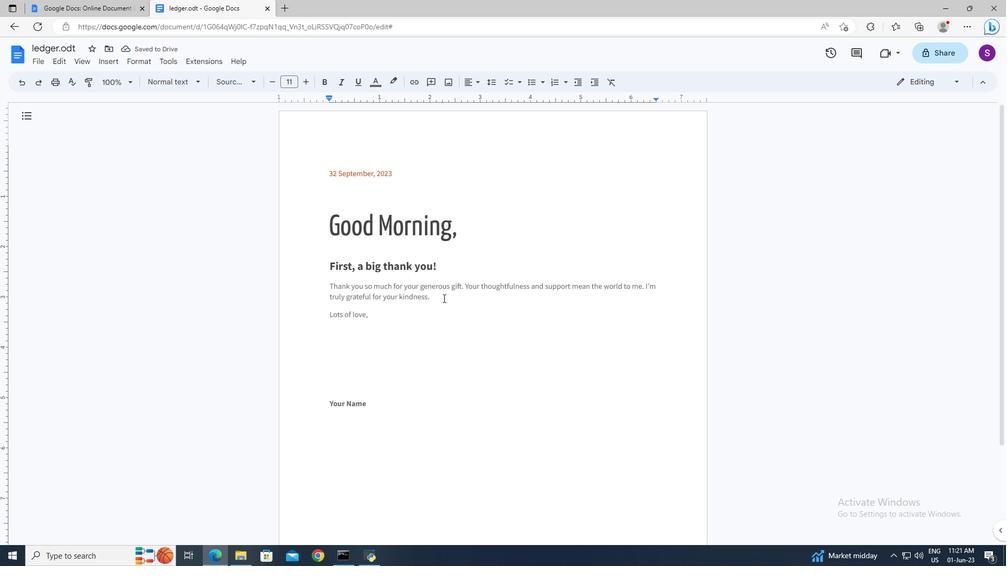 
Action: Mouse moved to (254, 85)
Screenshot: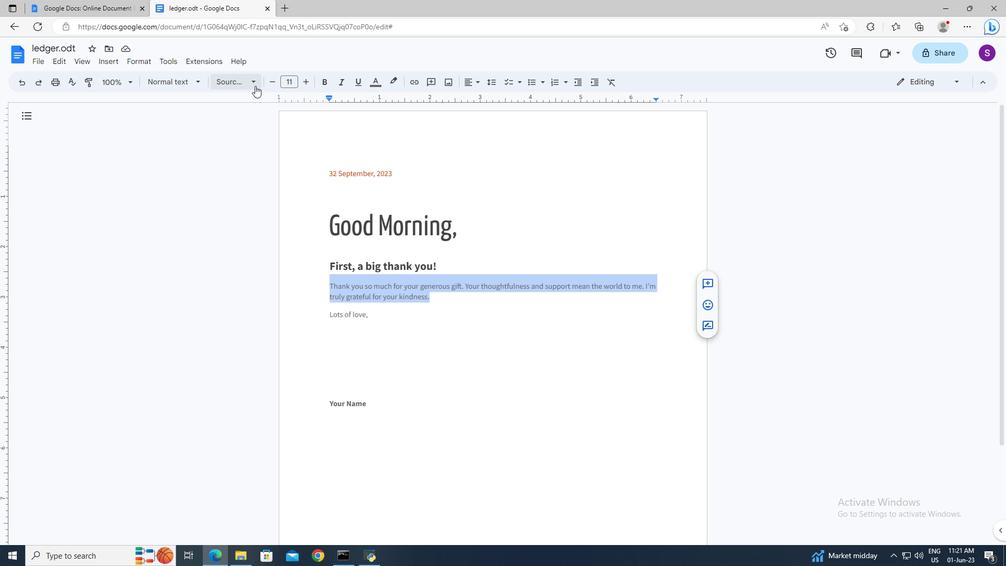 
Action: Mouse pressed left at (254, 85)
Screenshot: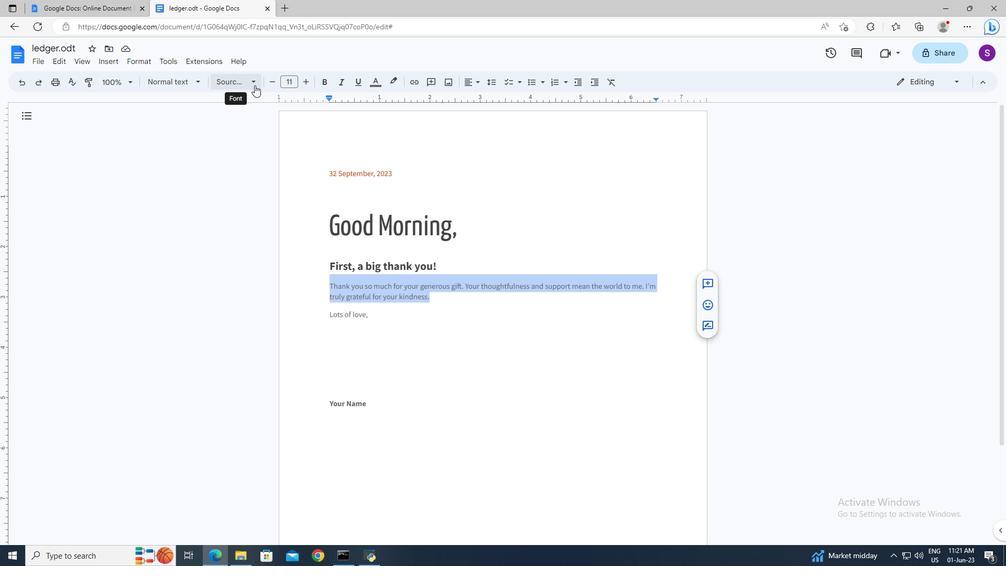 
Action: Mouse moved to (264, 236)
Screenshot: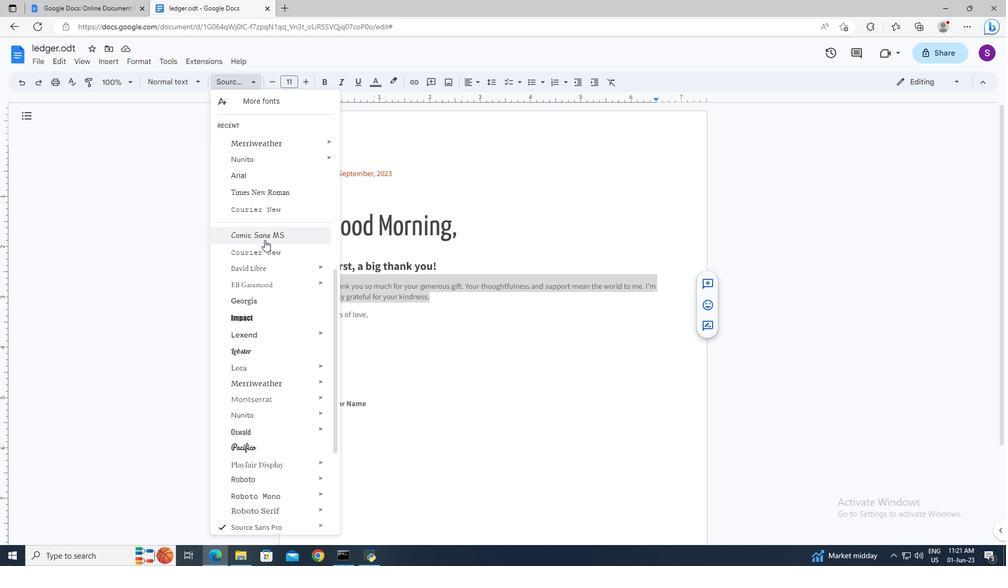 
Action: Mouse pressed left at (264, 236)
Screenshot: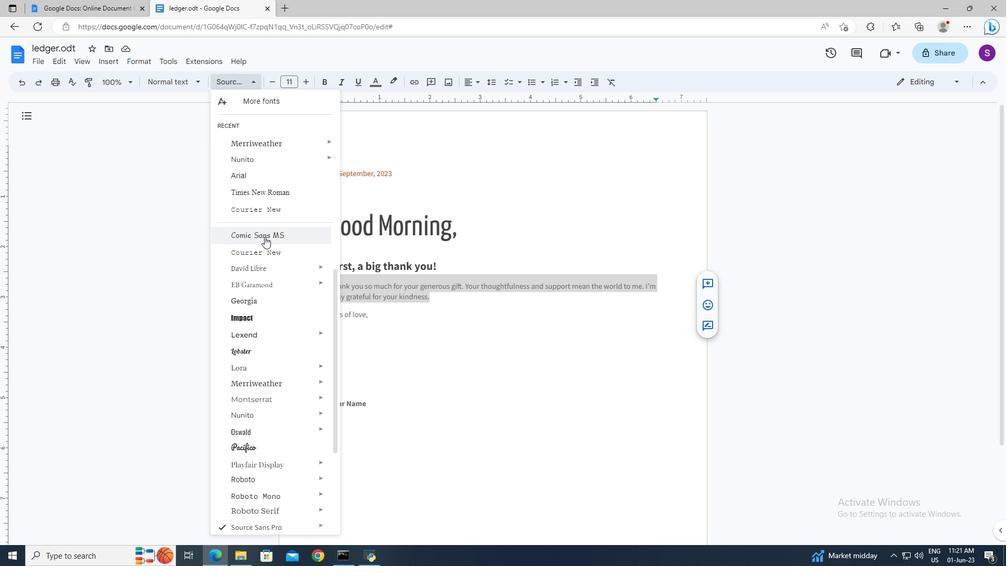 
Action: Mouse moved to (291, 84)
Screenshot: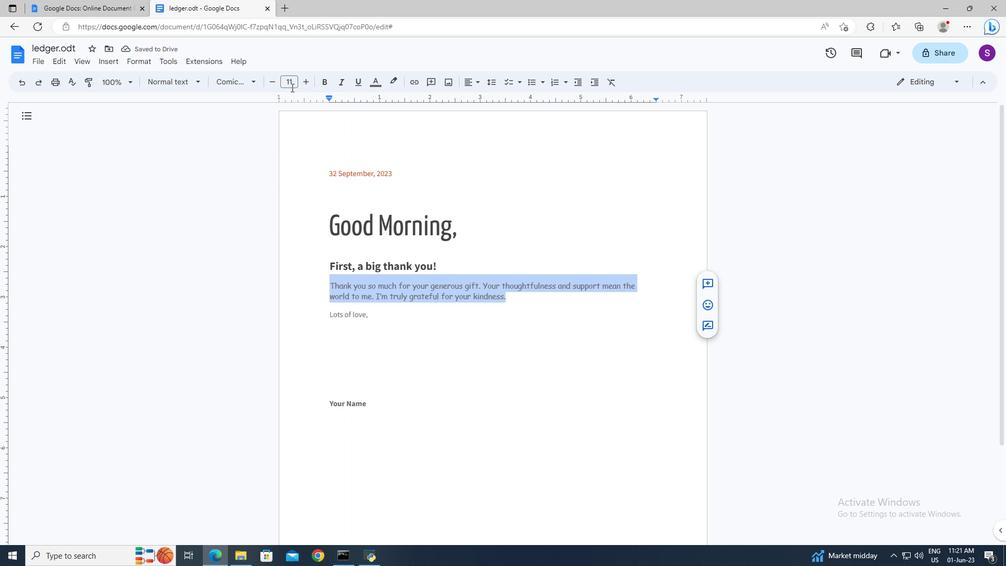 
Action: Mouse pressed left at (291, 84)
Screenshot: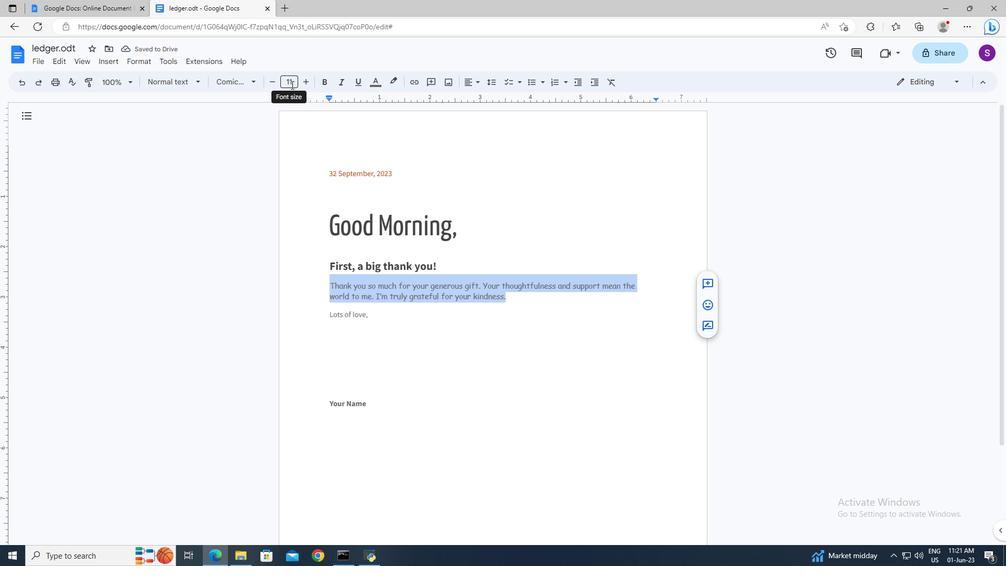 
Action: Key pressed 18<Key.enter>
Screenshot: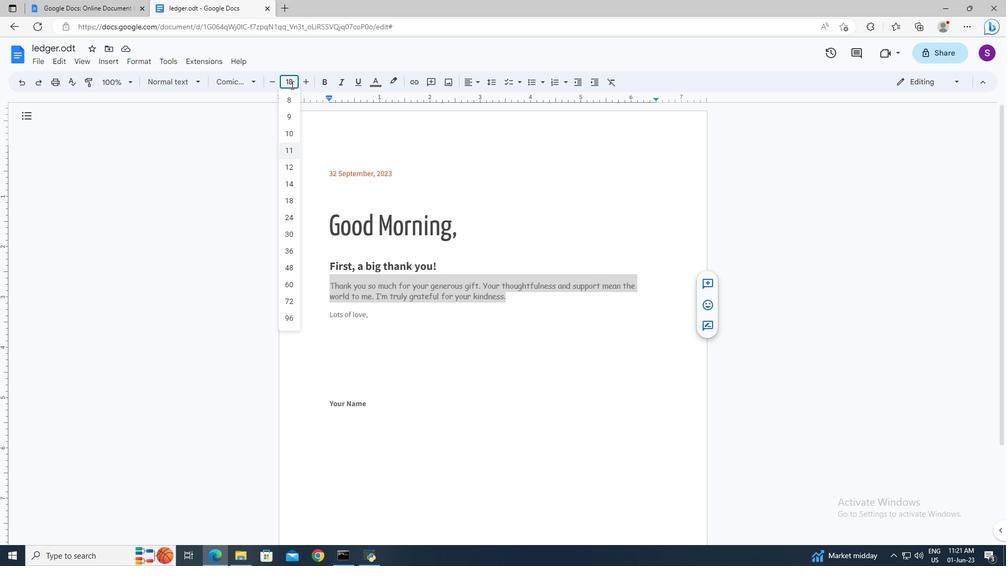 
Action: Mouse moved to (412, 342)
Screenshot: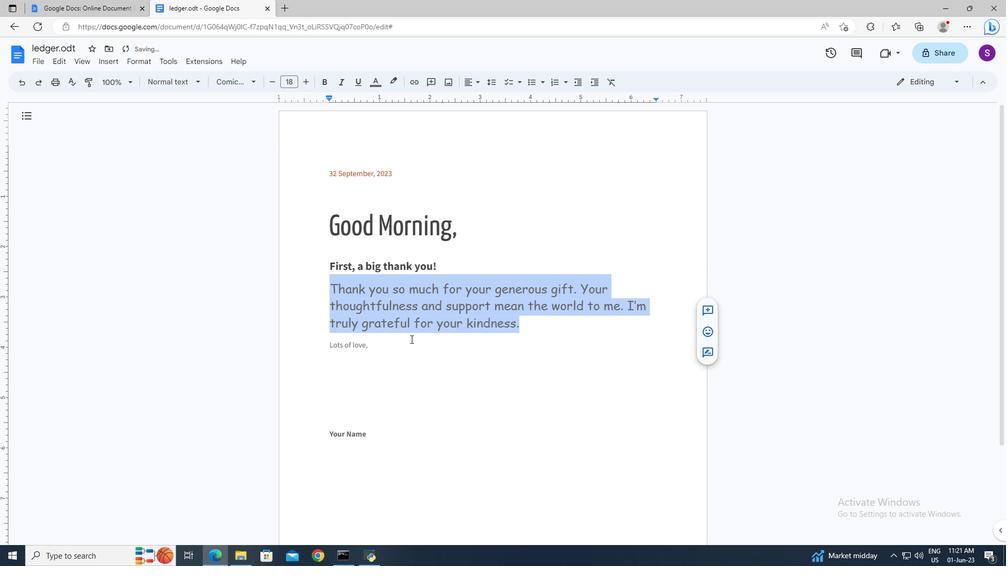 
Action: Mouse pressed left at (412, 342)
Screenshot: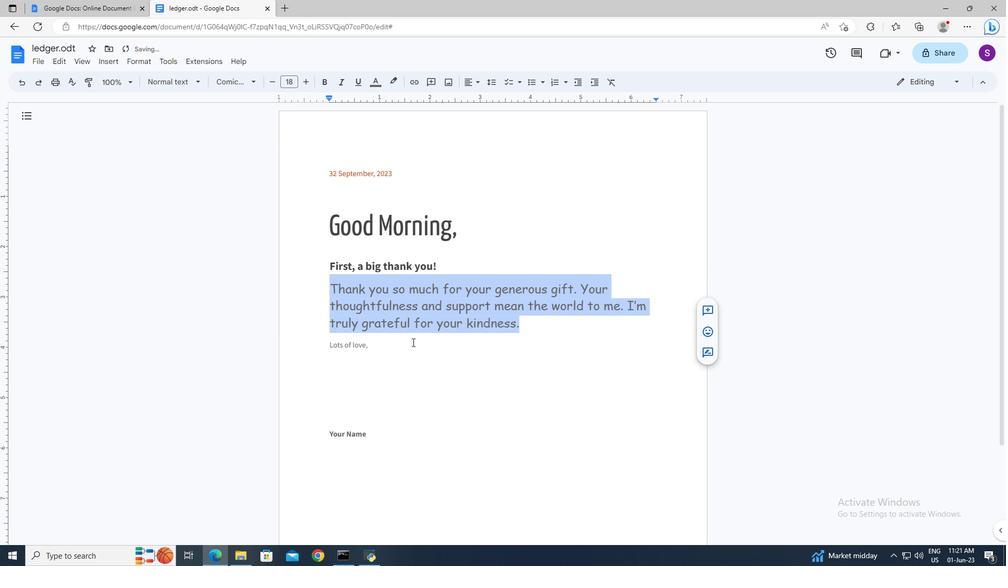 
